 Task: Set the stereo mode to Right.
Action: Mouse moved to (49, 13)
Screenshot: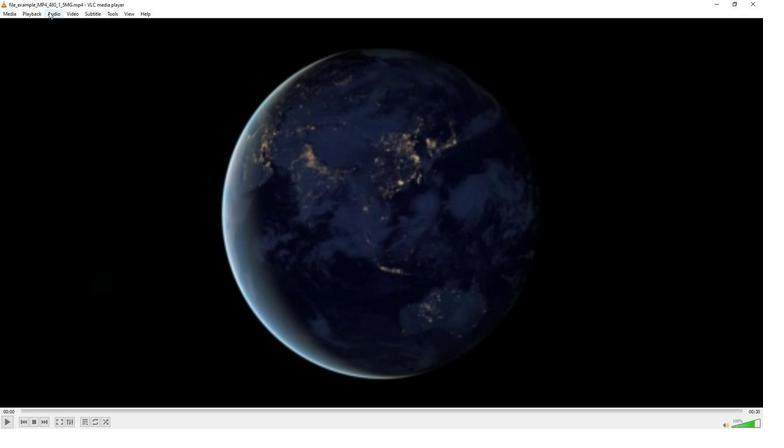 
Action: Mouse pressed left at (49, 13)
Screenshot: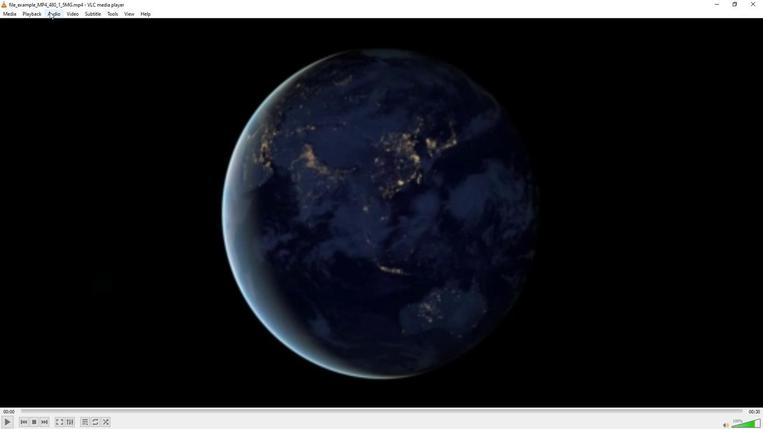
Action: Mouse moved to (67, 42)
Screenshot: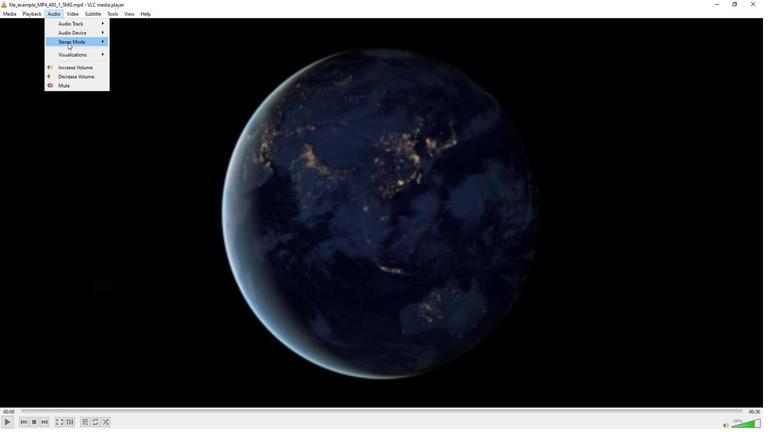 
Action: Mouse pressed left at (67, 42)
Screenshot: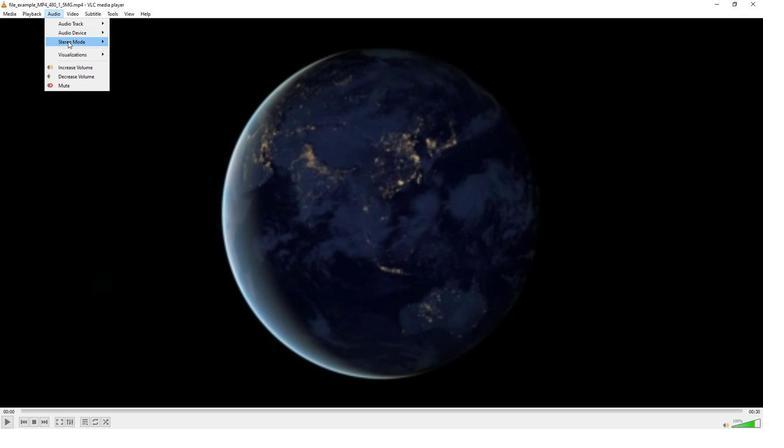 
Action: Mouse moved to (120, 70)
Screenshot: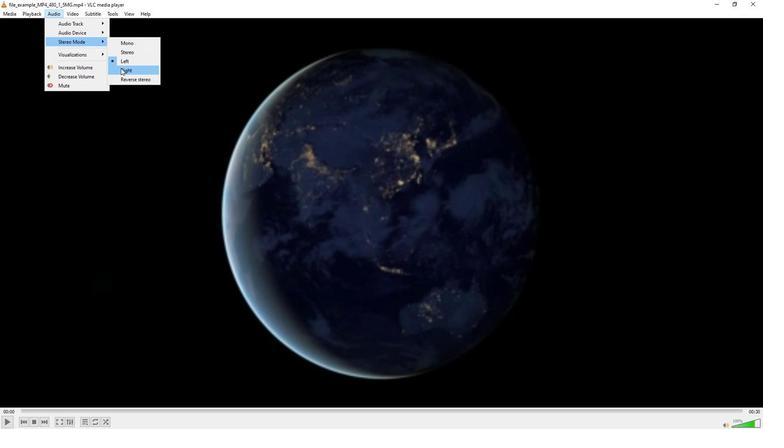 
Action: Mouse pressed left at (120, 70)
Screenshot: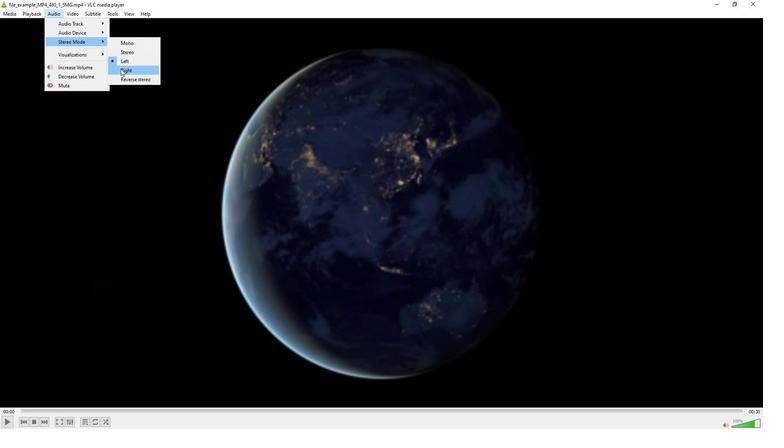 
Action: Mouse moved to (153, 111)
Screenshot: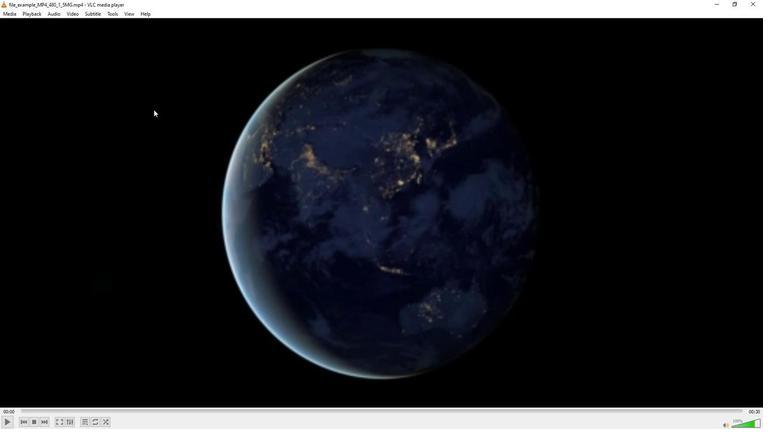 
